 Task: Create a new list with the name "favorite".
Action: Mouse moved to (1161, 109)
Screenshot: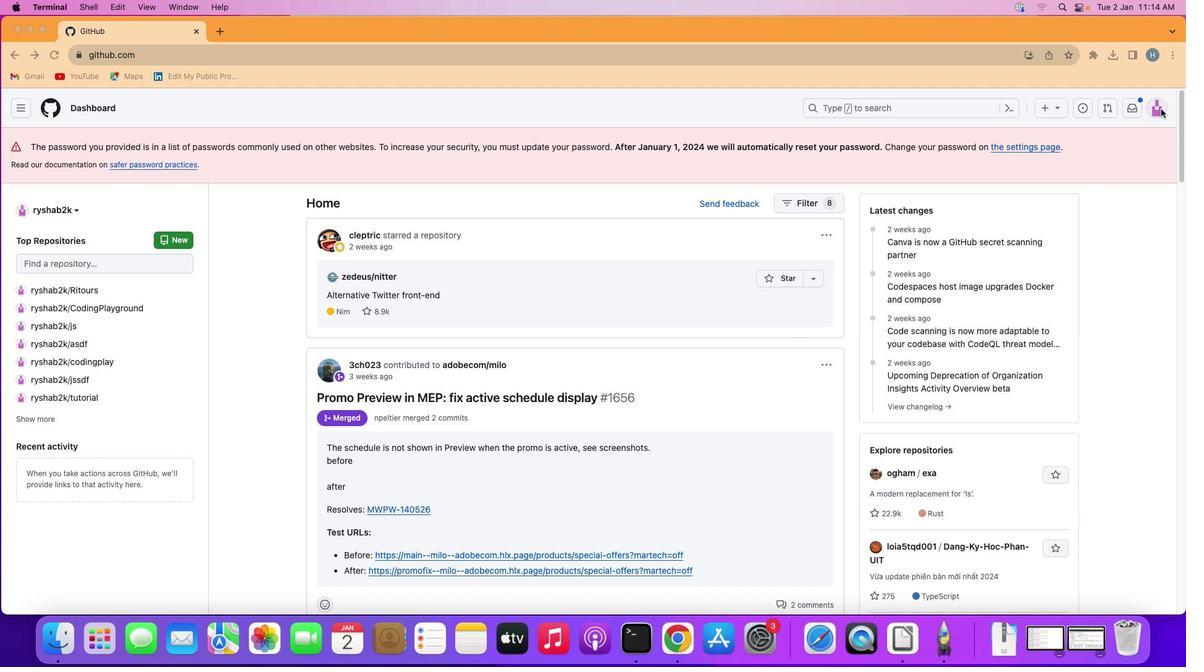 
Action: Mouse pressed left at (1161, 109)
Screenshot: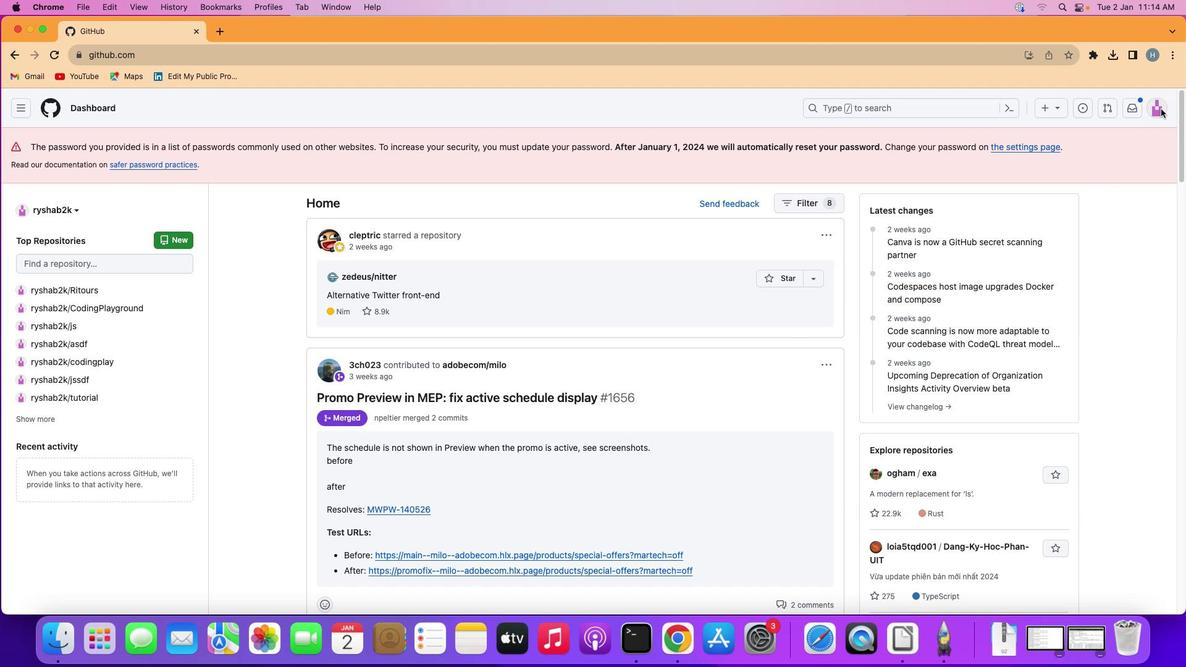 
Action: Mouse moved to (1158, 108)
Screenshot: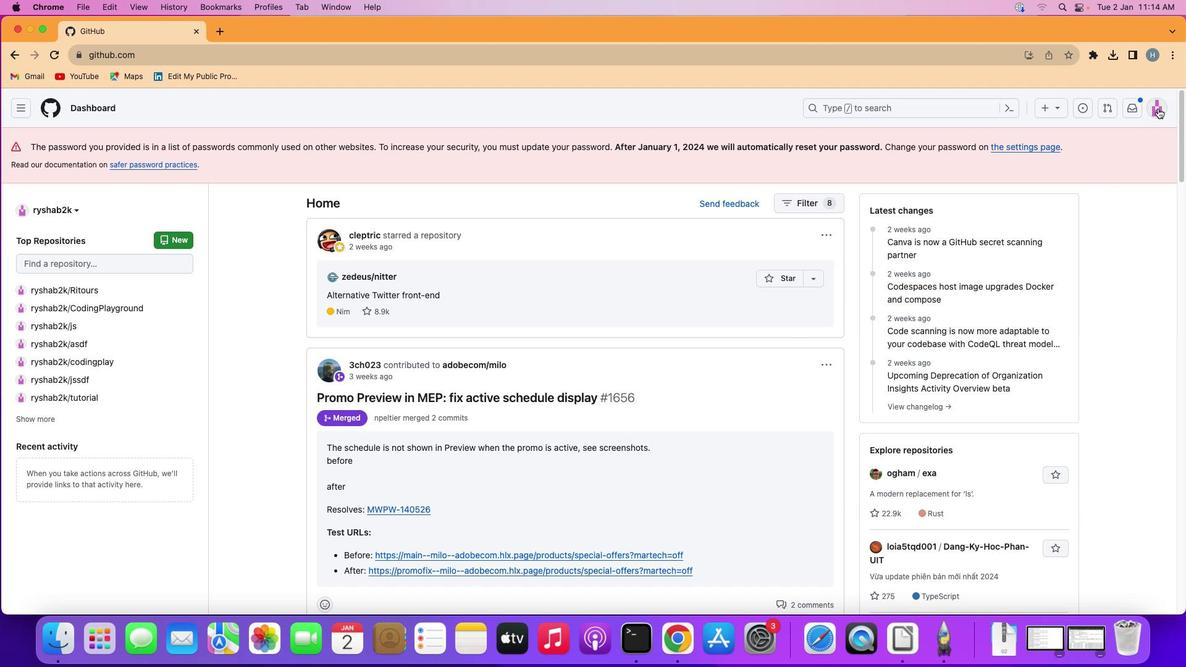 
Action: Mouse pressed left at (1158, 108)
Screenshot: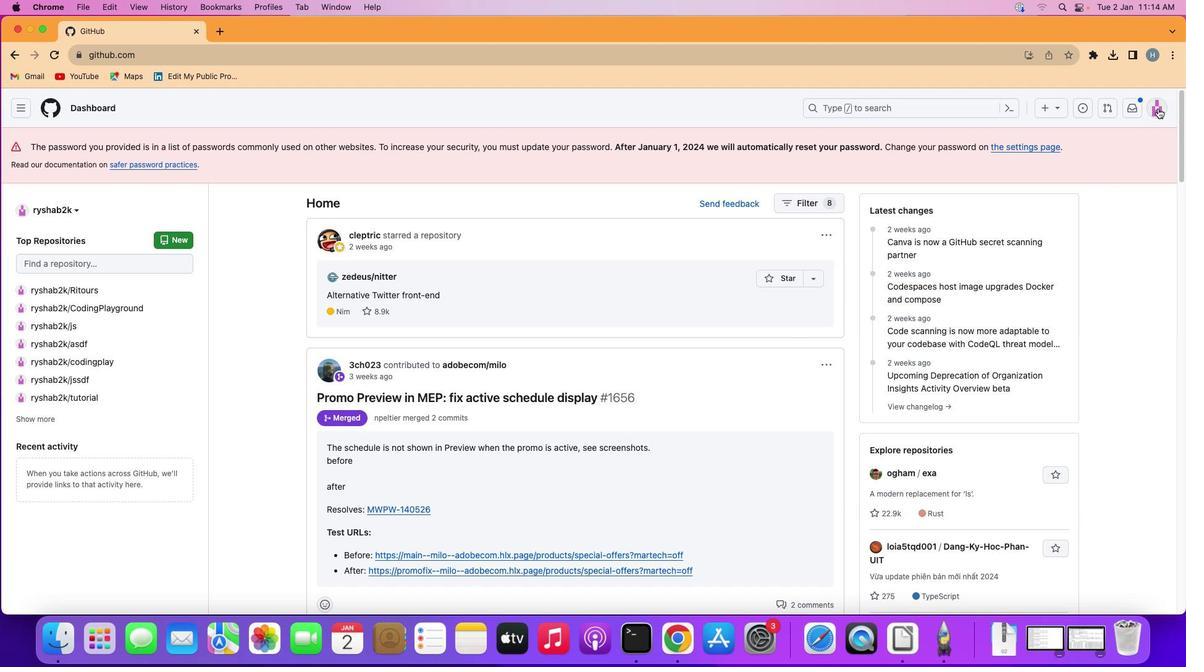
Action: Mouse moved to (1046, 297)
Screenshot: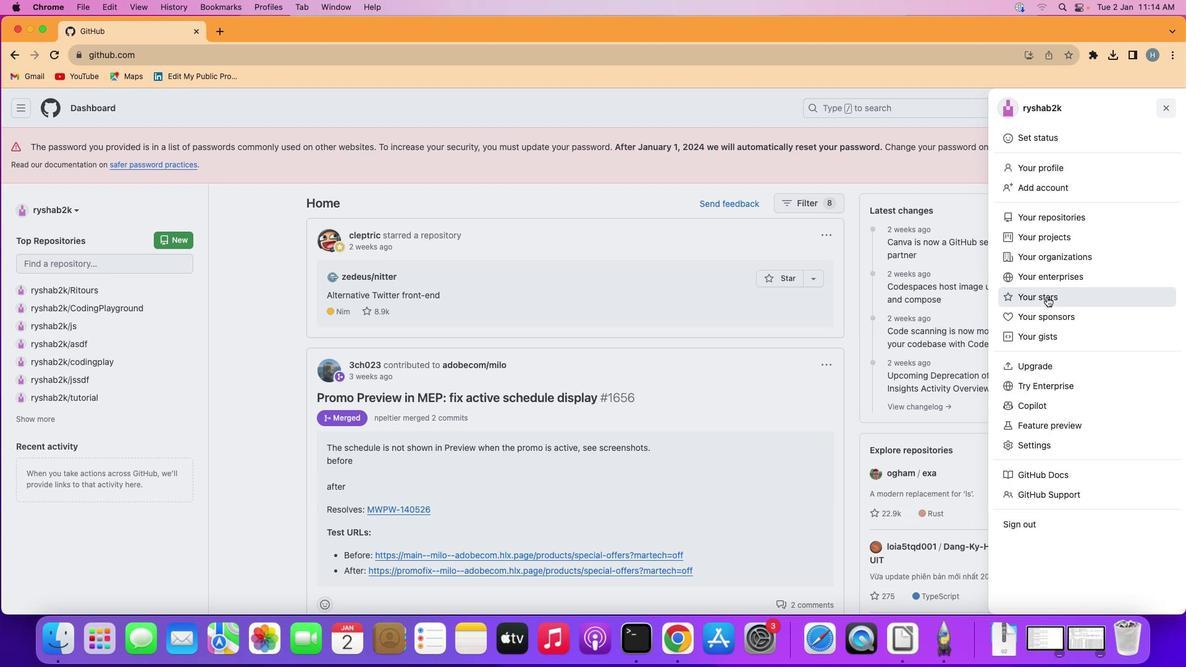 
Action: Mouse pressed left at (1046, 297)
Screenshot: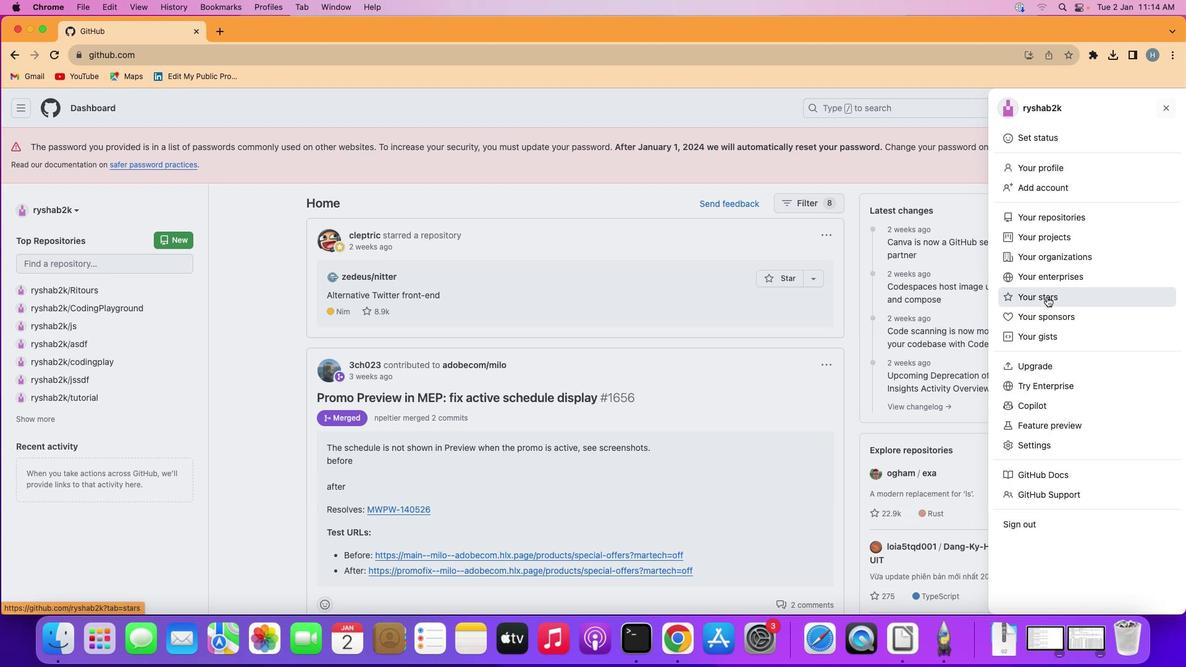 
Action: Mouse moved to (937, 229)
Screenshot: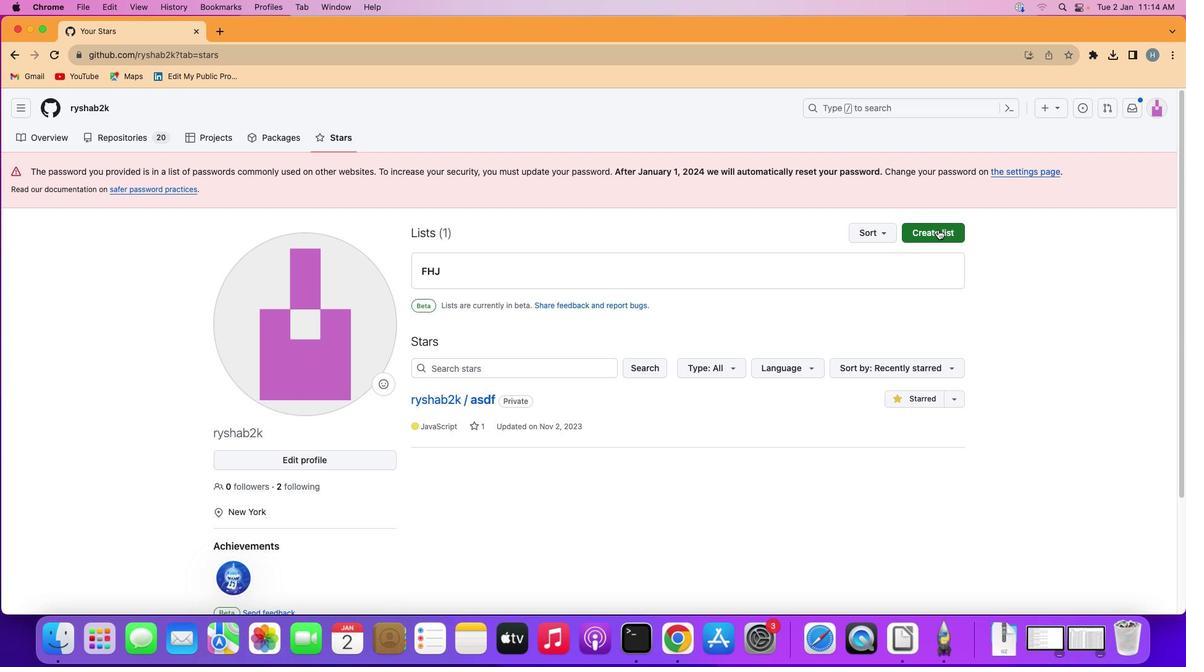 
Action: Mouse pressed left at (937, 229)
Screenshot: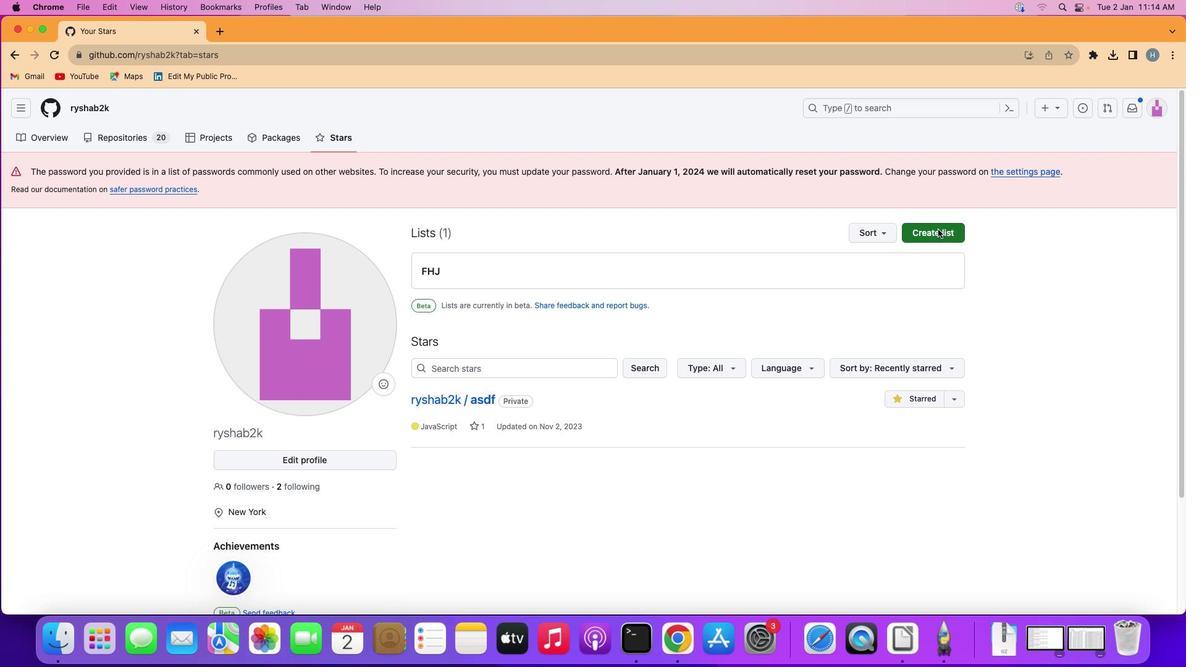 
Action: Mouse moved to (593, 215)
Screenshot: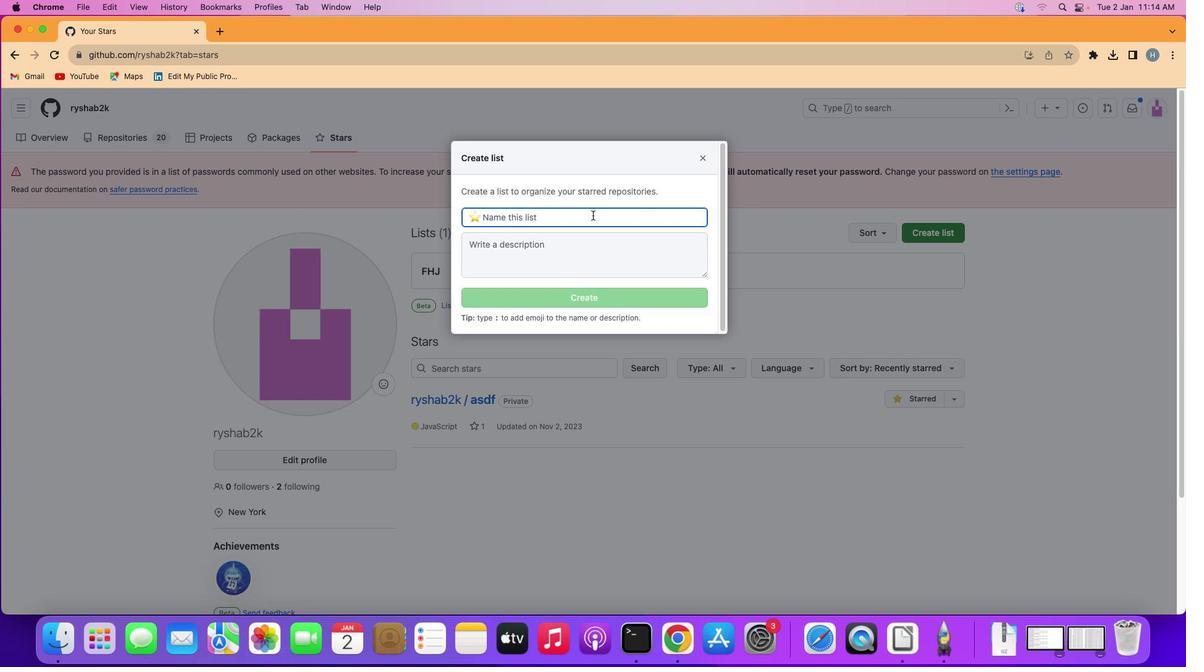 
Action: Mouse pressed left at (593, 215)
Screenshot: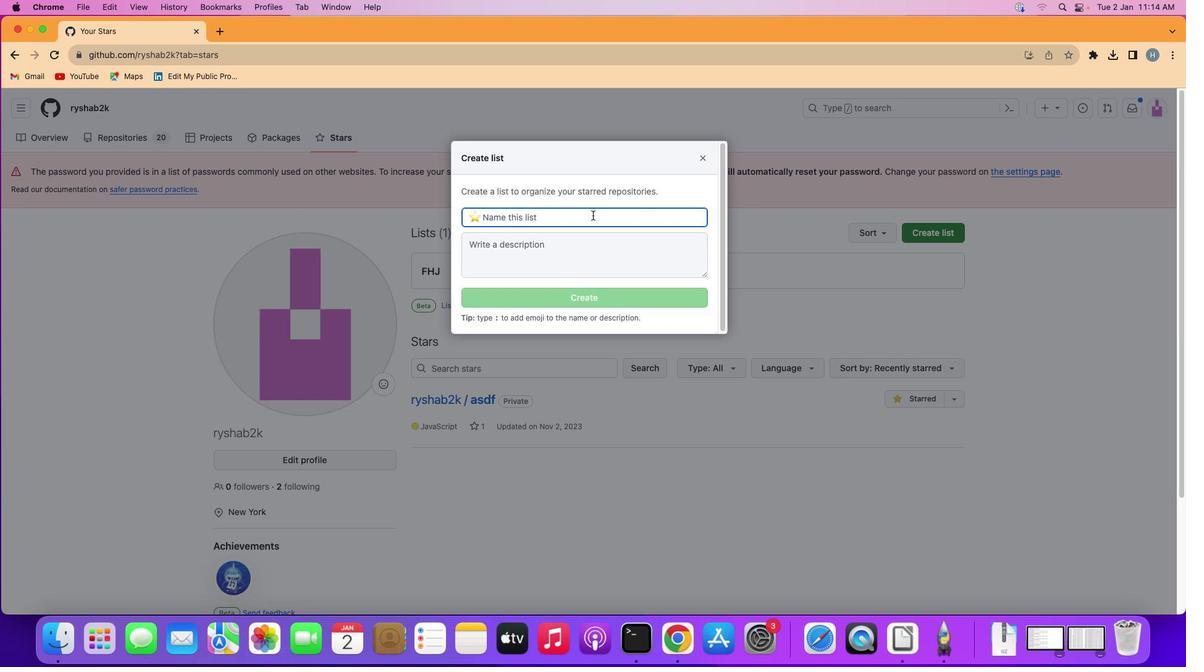 
Action: Key pressed Key.caps_lock'f''a''v''o''r''i''t''e'
Screenshot: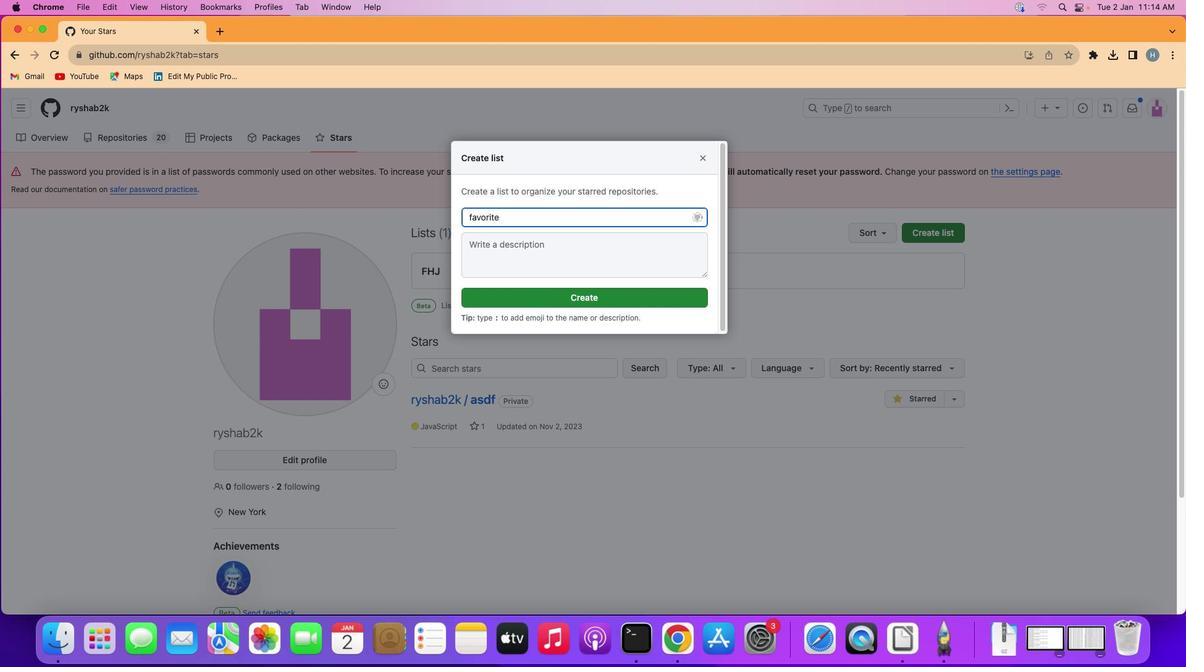 
Action: Mouse moved to (572, 297)
Screenshot: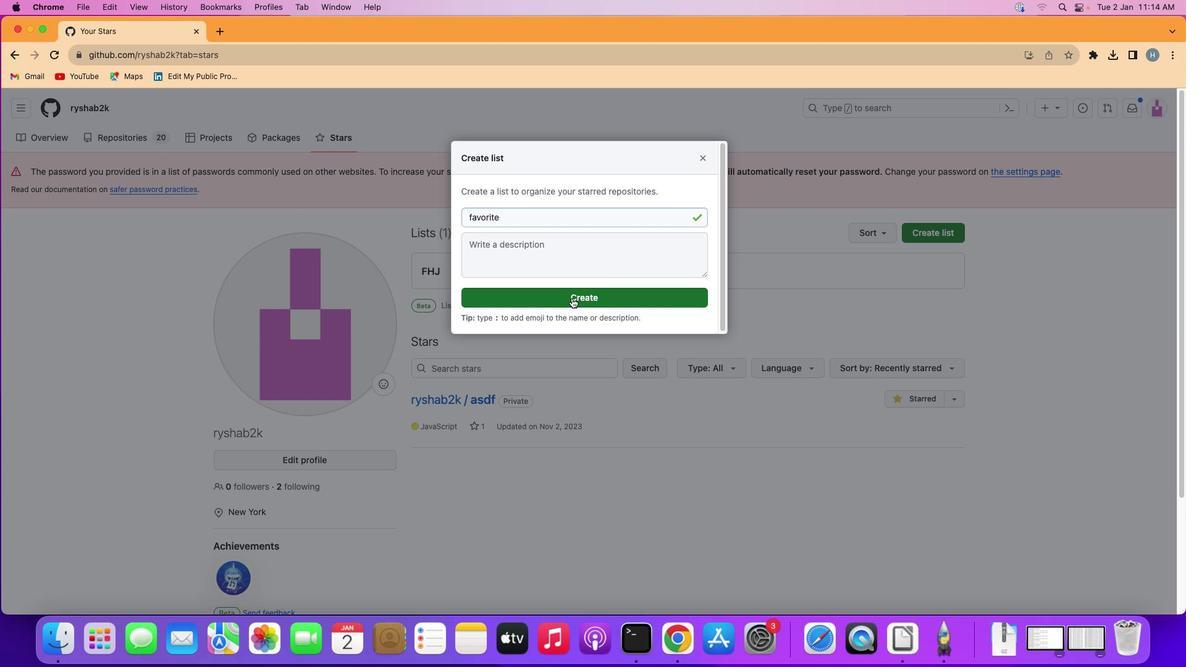
Action: Mouse pressed left at (572, 297)
Screenshot: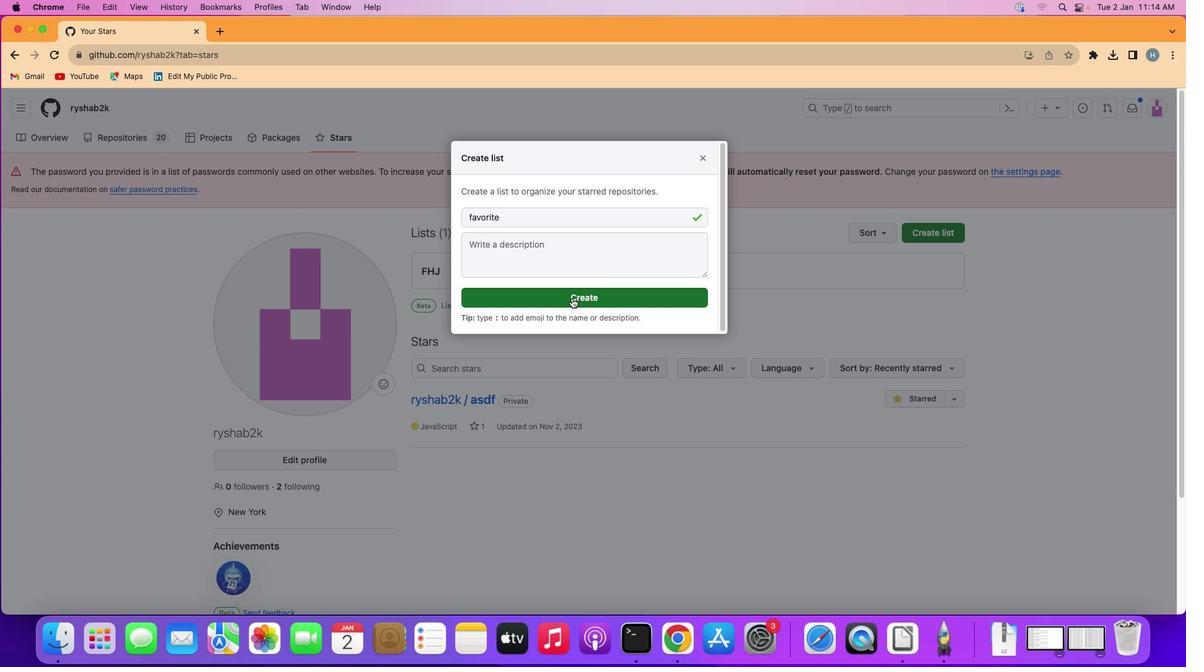 
